 Task: Create a rule when a card is emailed into the board by anyone except me.
Action: Mouse pressed left at (509, 268)
Screenshot: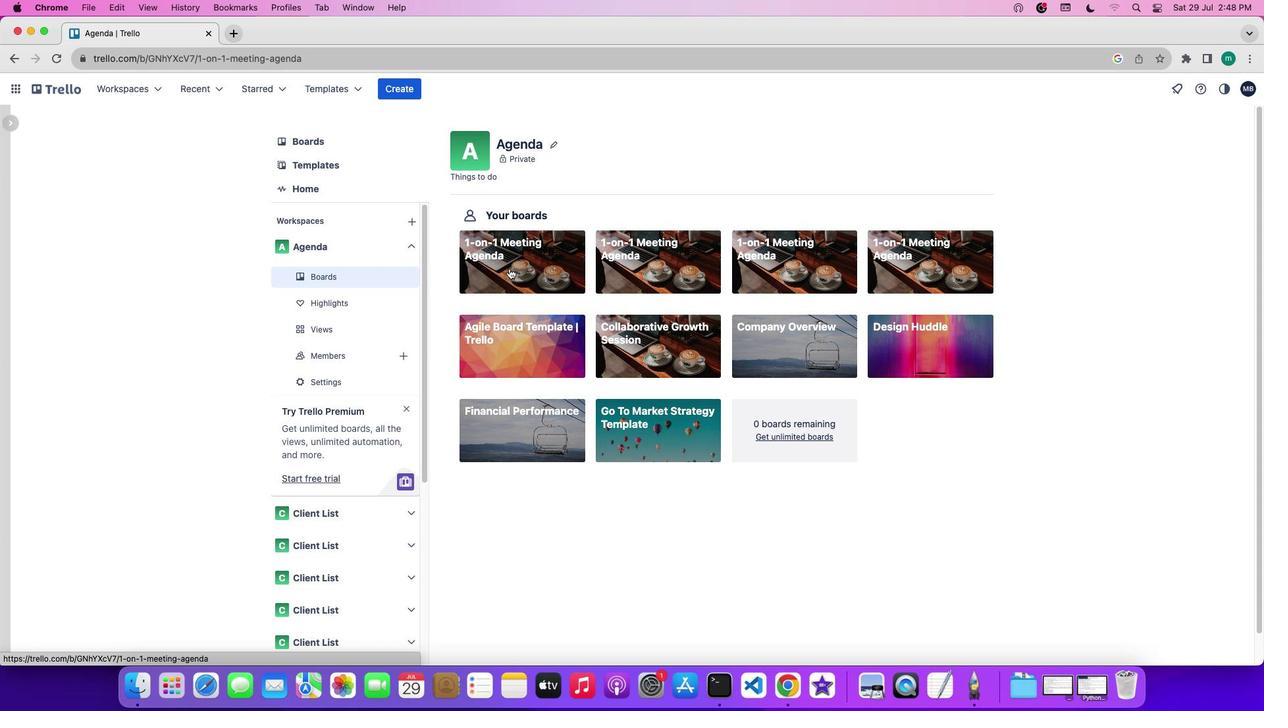 
Action: Mouse moved to (1112, 297)
Screenshot: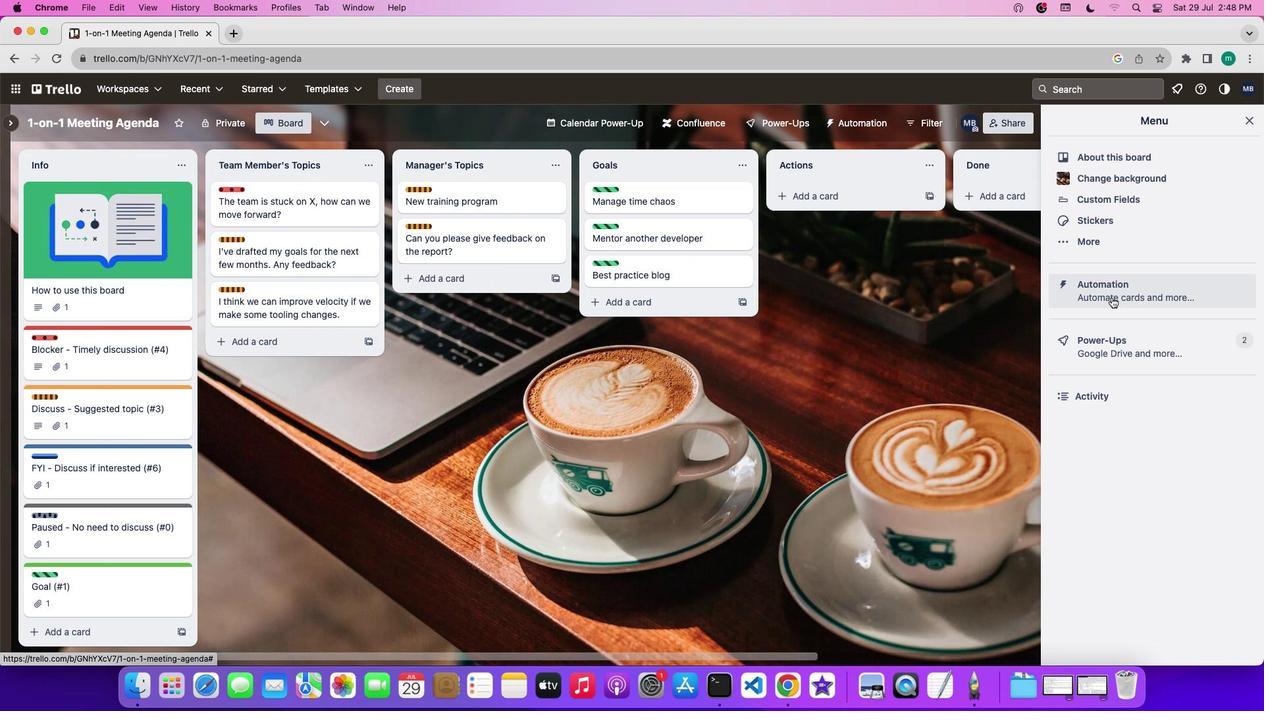 
Action: Mouse pressed left at (1112, 297)
Screenshot: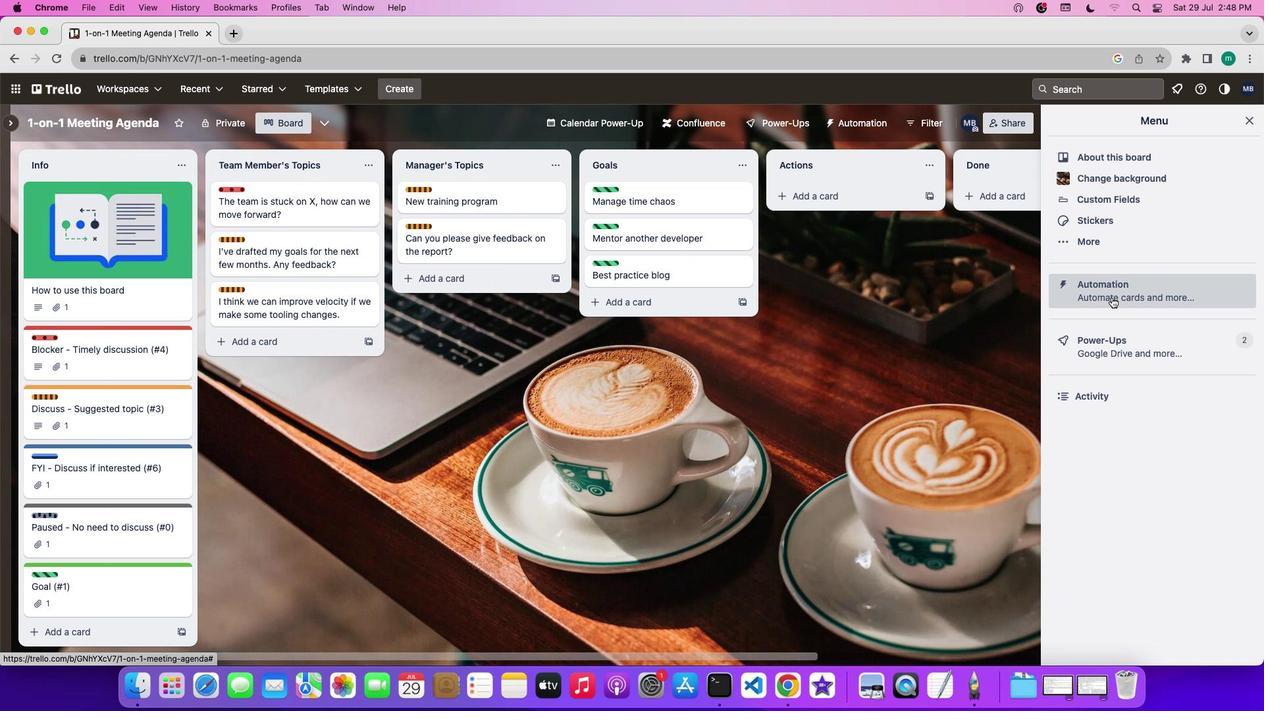 
Action: Mouse moved to (96, 233)
Screenshot: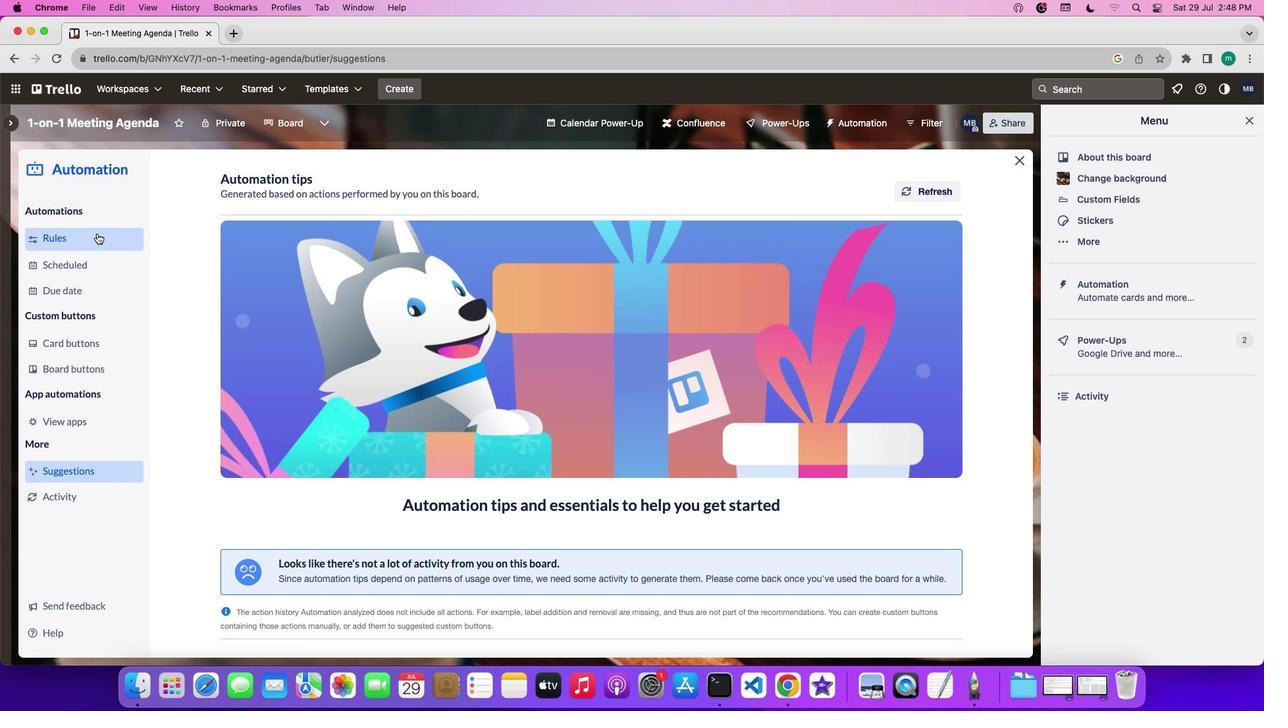 
Action: Mouse pressed left at (96, 233)
Screenshot: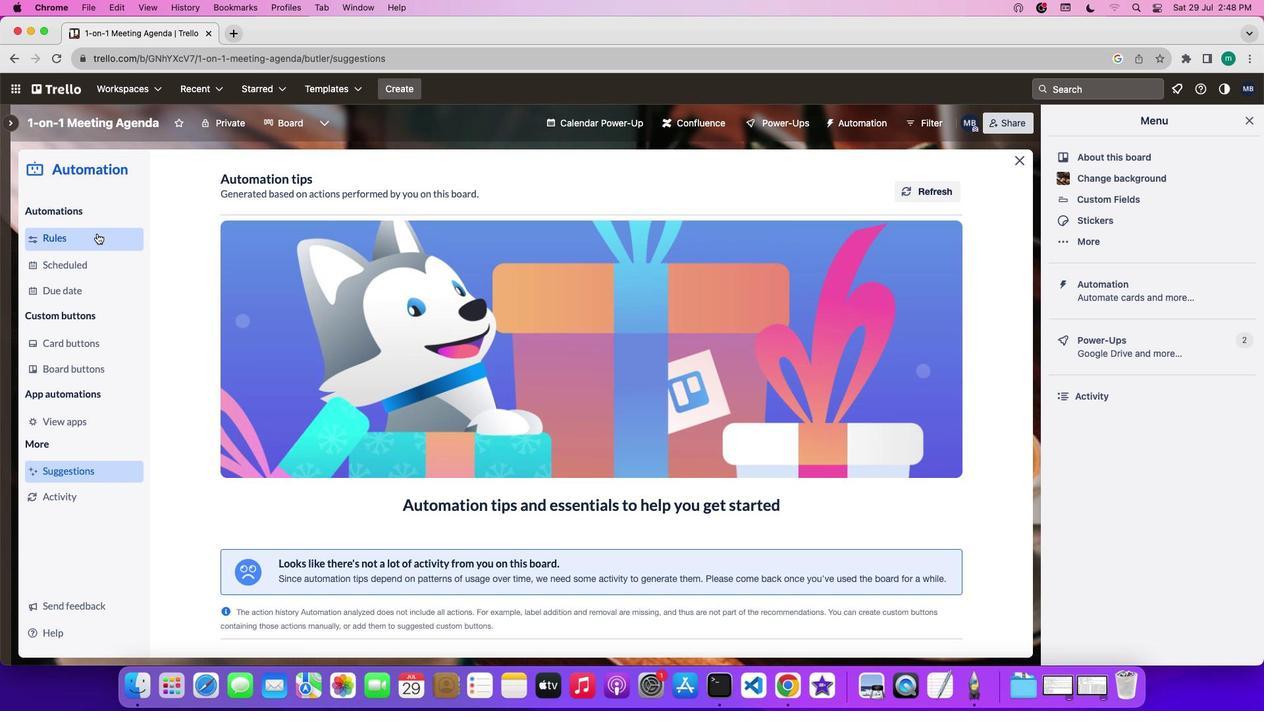
Action: Mouse moved to (291, 471)
Screenshot: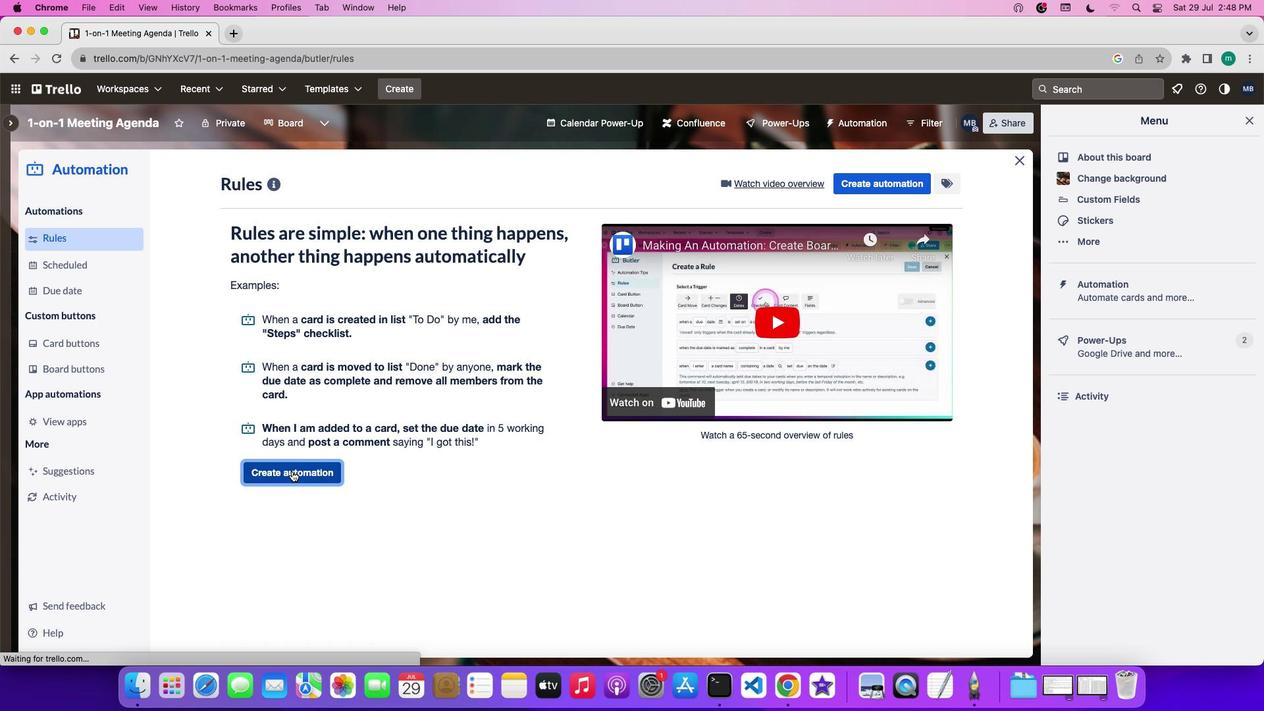 
Action: Mouse pressed left at (291, 471)
Screenshot: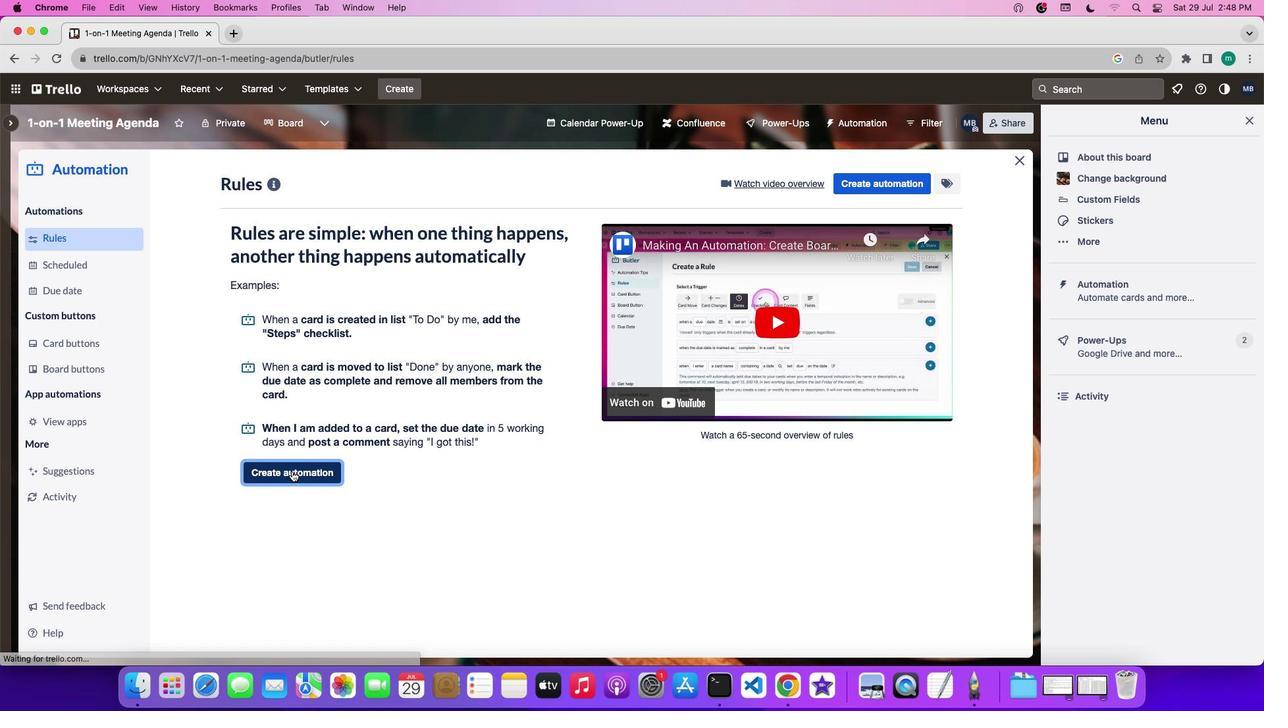 
Action: Mouse moved to (631, 313)
Screenshot: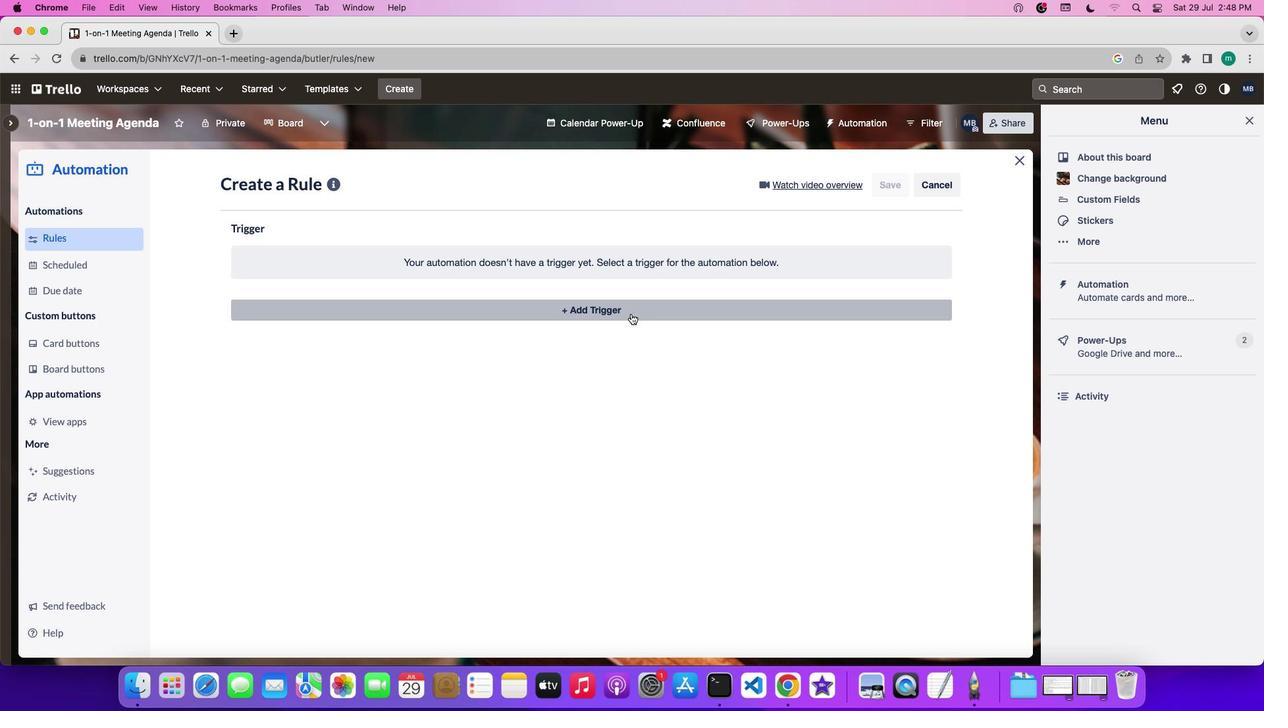 
Action: Mouse pressed left at (631, 313)
Screenshot: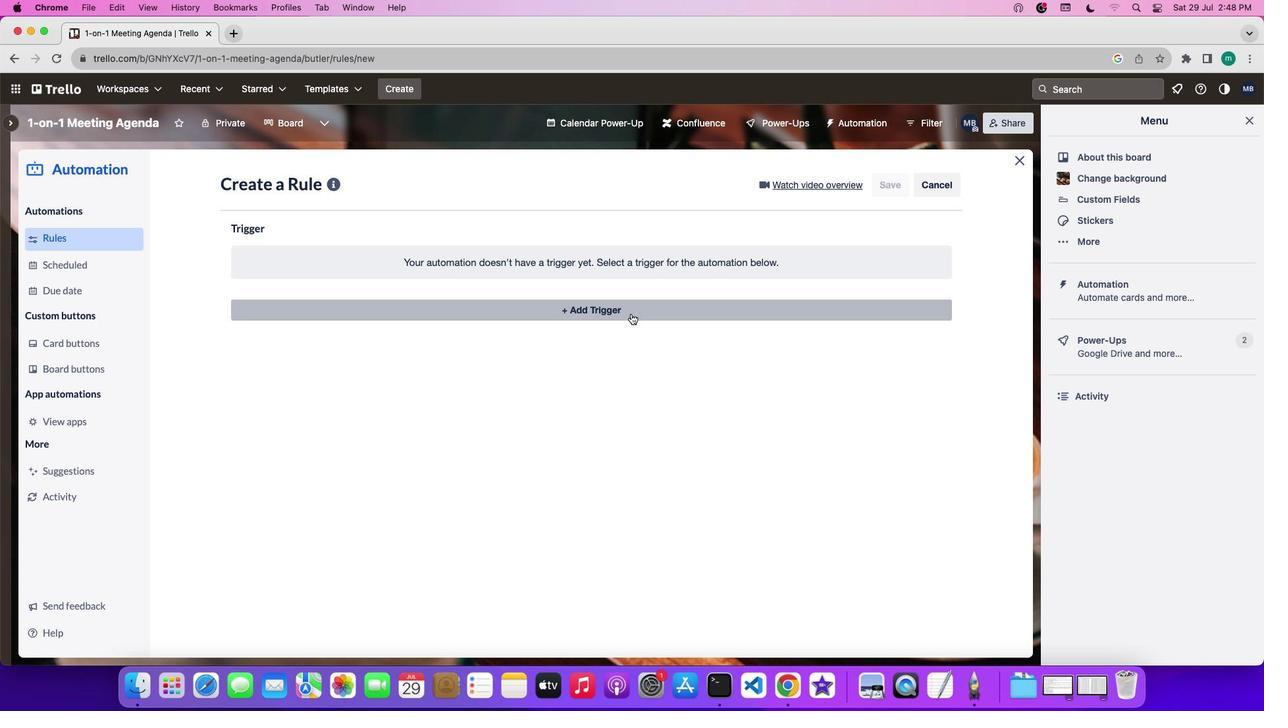 
Action: Mouse moved to (336, 405)
Screenshot: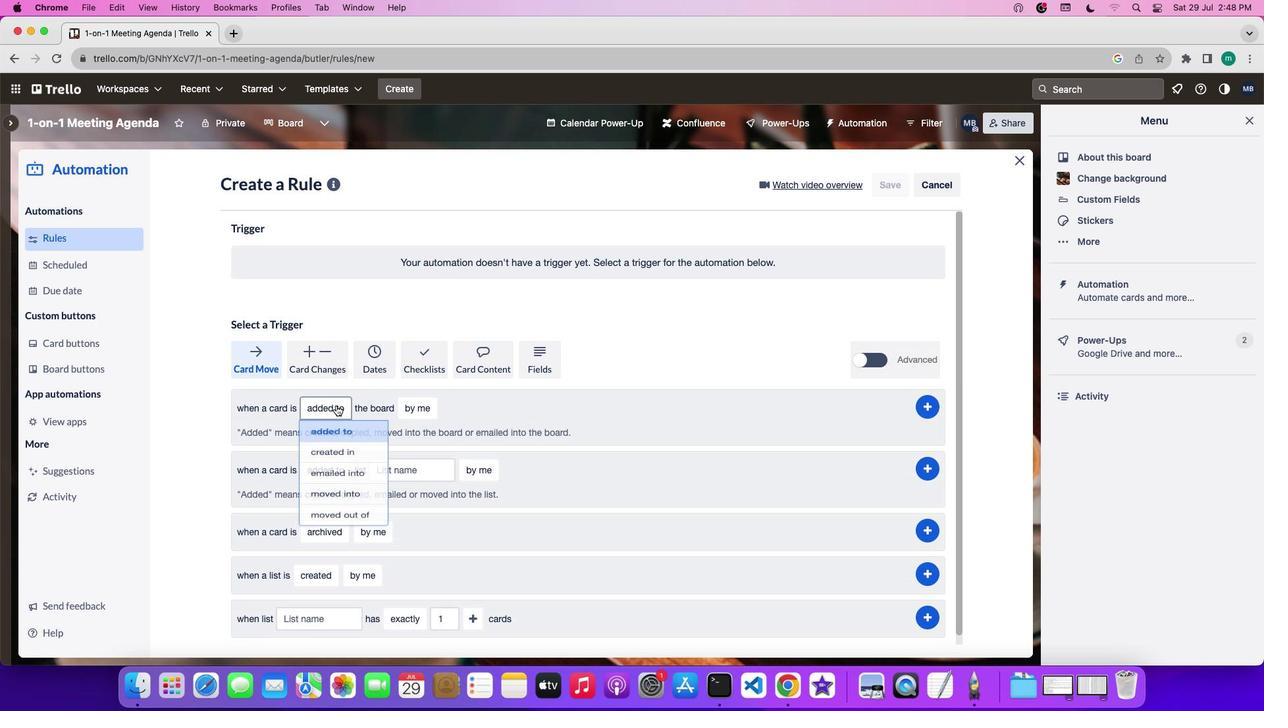 
Action: Mouse pressed left at (336, 405)
Screenshot: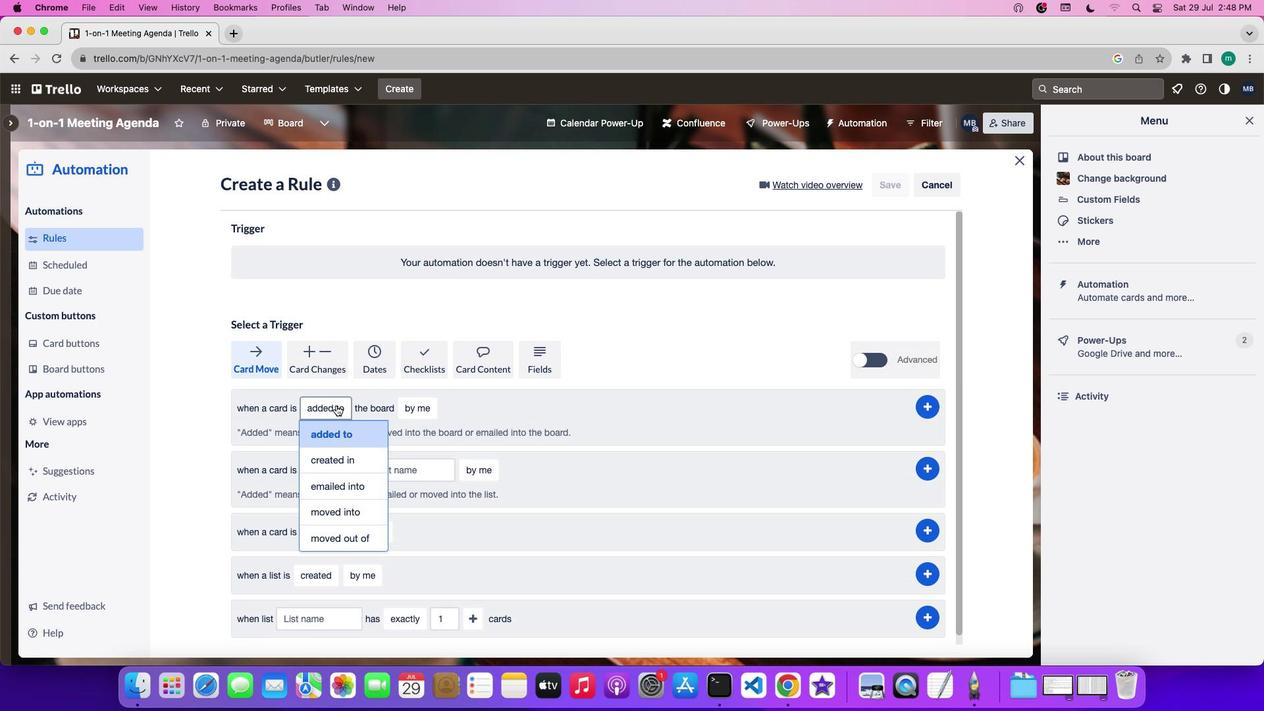 
Action: Mouse moved to (337, 485)
Screenshot: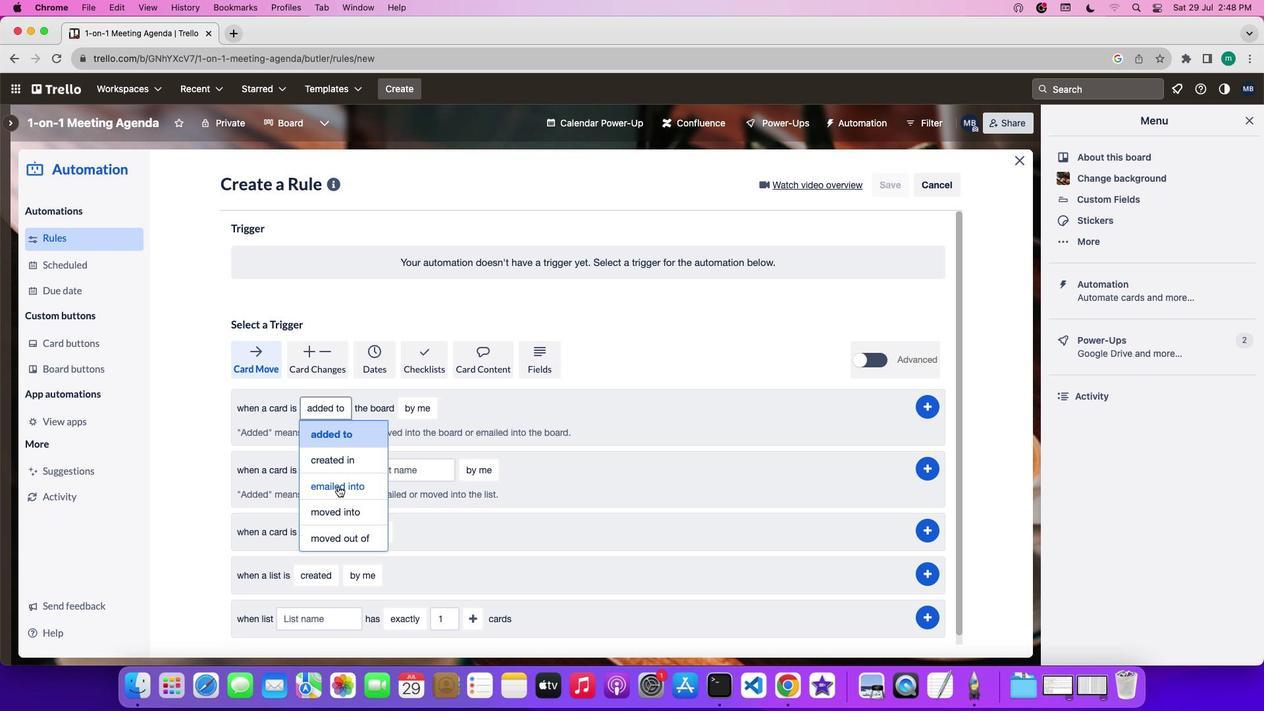 
Action: Mouse pressed left at (337, 485)
Screenshot: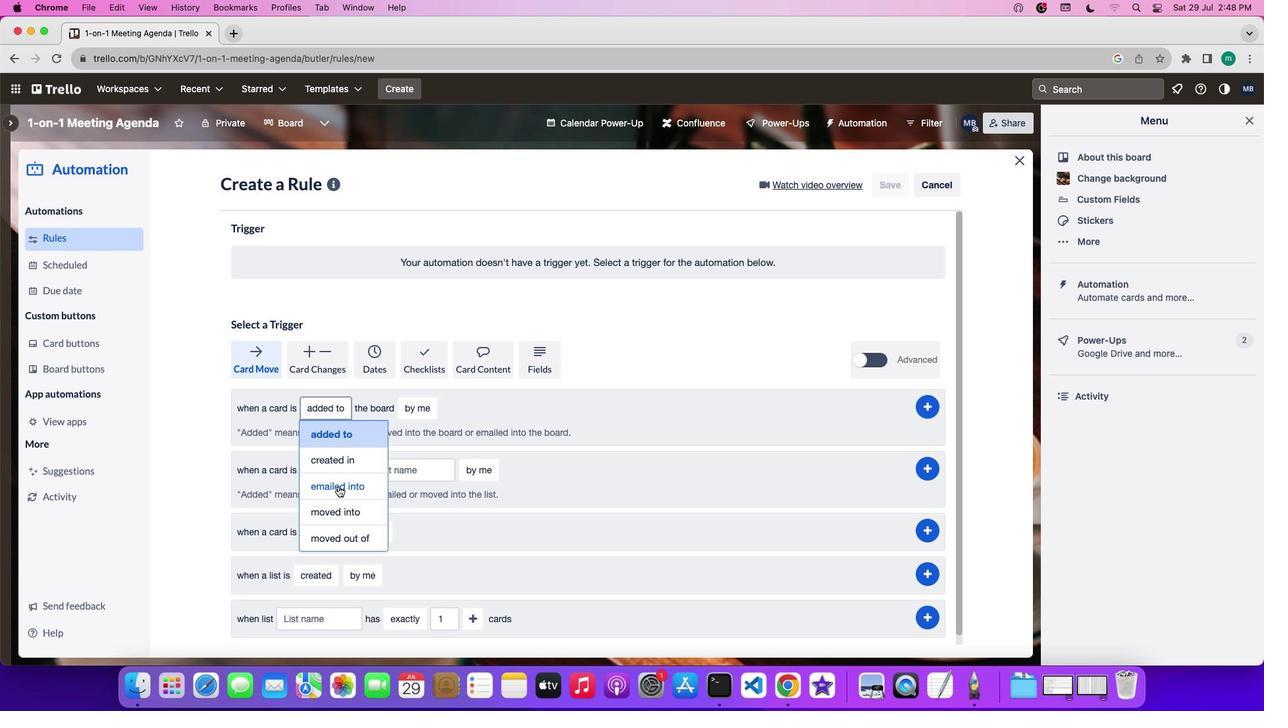 
Action: Mouse moved to (428, 408)
Screenshot: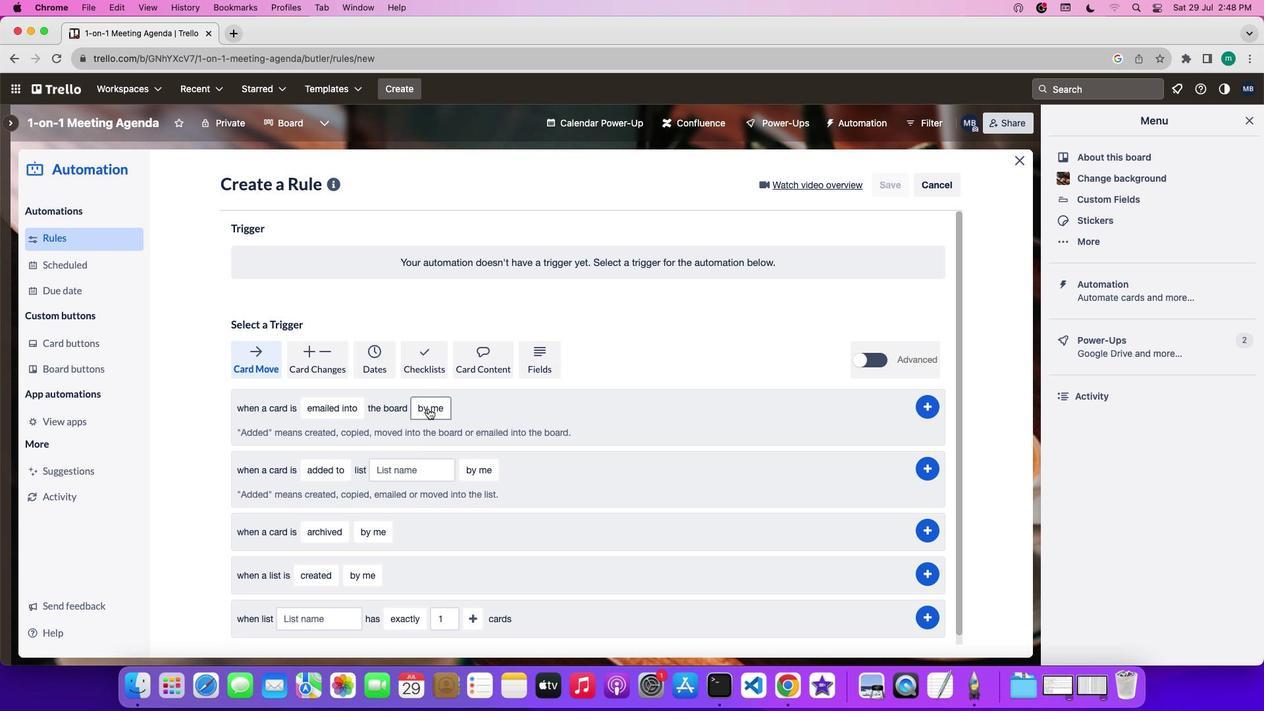 
Action: Mouse pressed left at (428, 408)
Screenshot: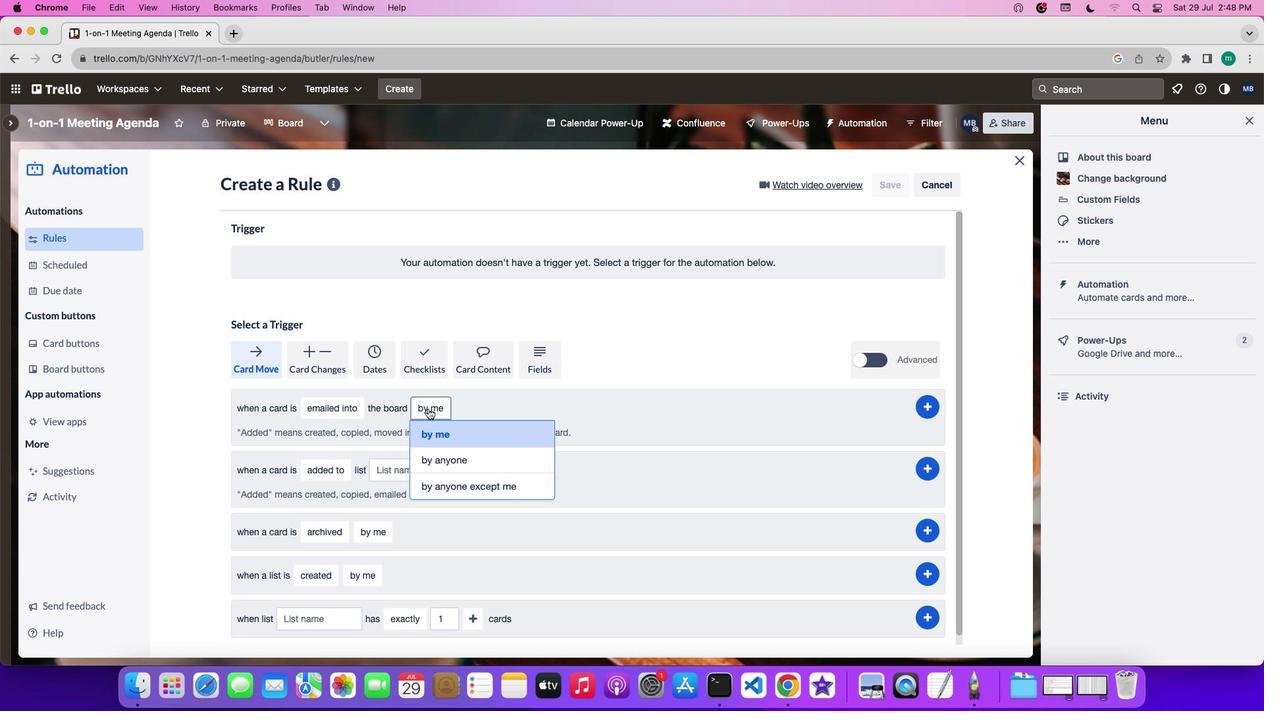 
Action: Mouse moved to (430, 481)
Screenshot: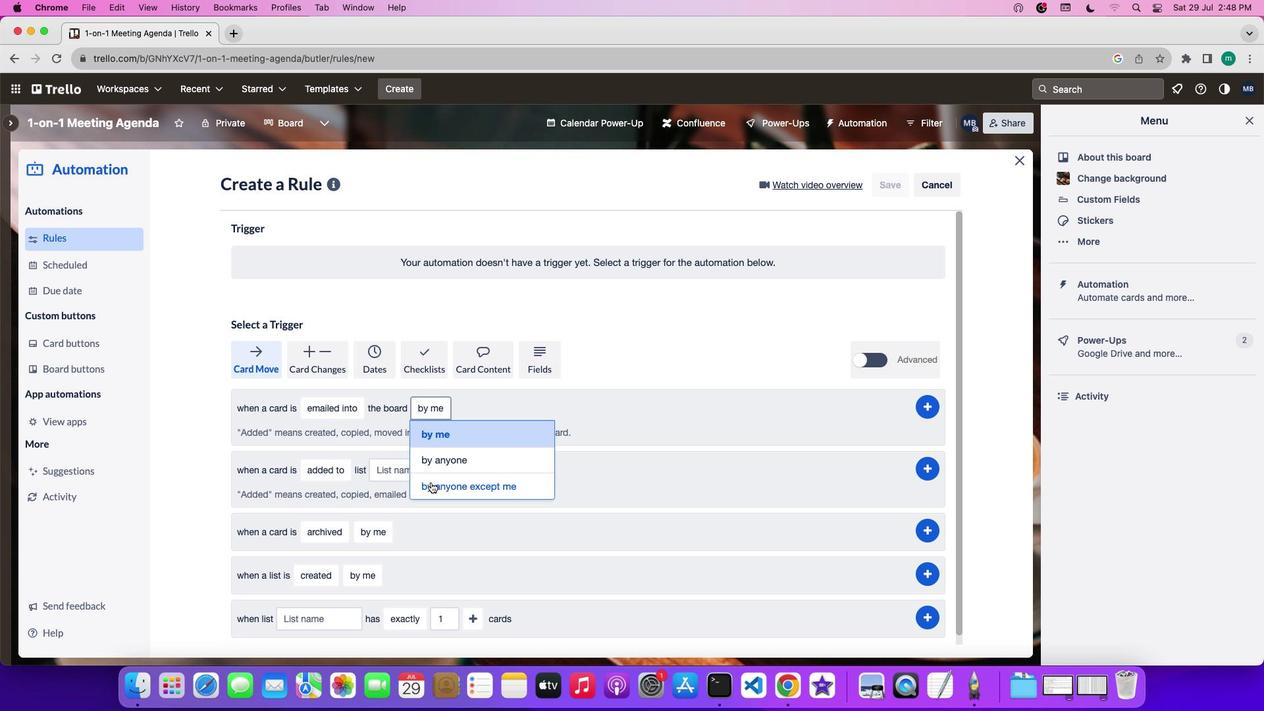 
Action: Mouse pressed left at (430, 481)
Screenshot: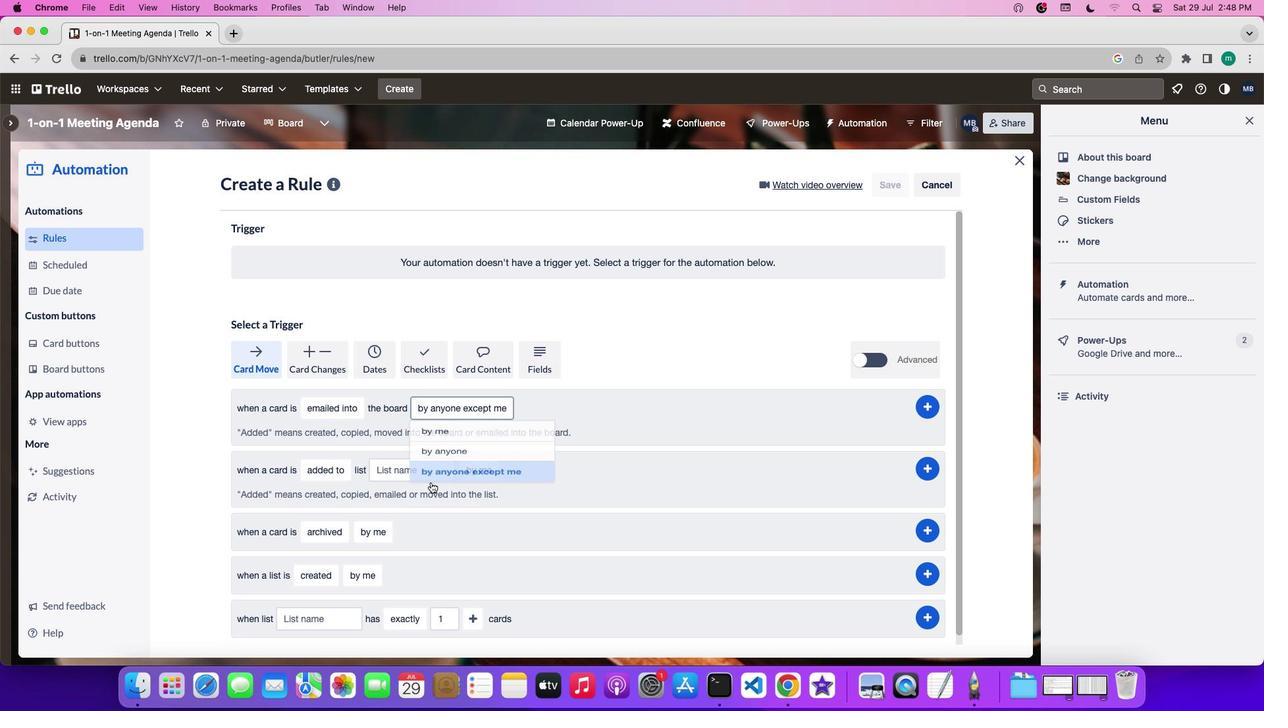 
Action: Mouse moved to (925, 409)
Screenshot: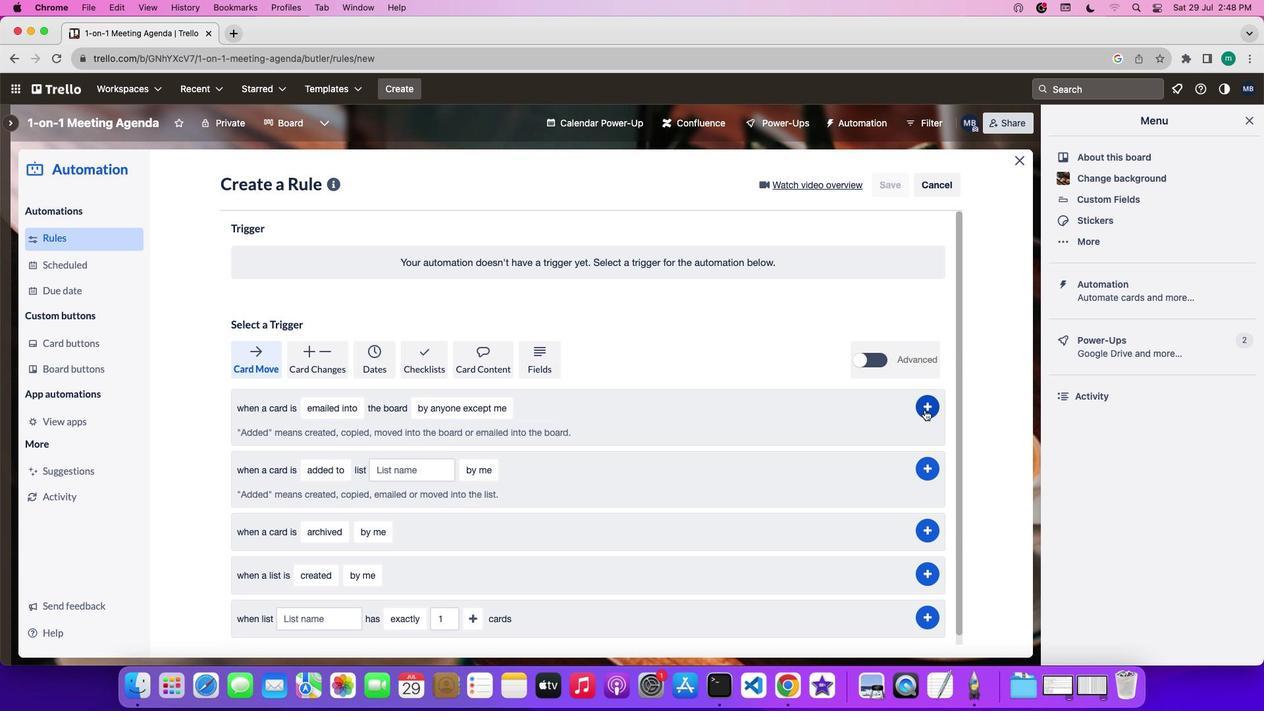 
Action: Mouse pressed left at (925, 409)
Screenshot: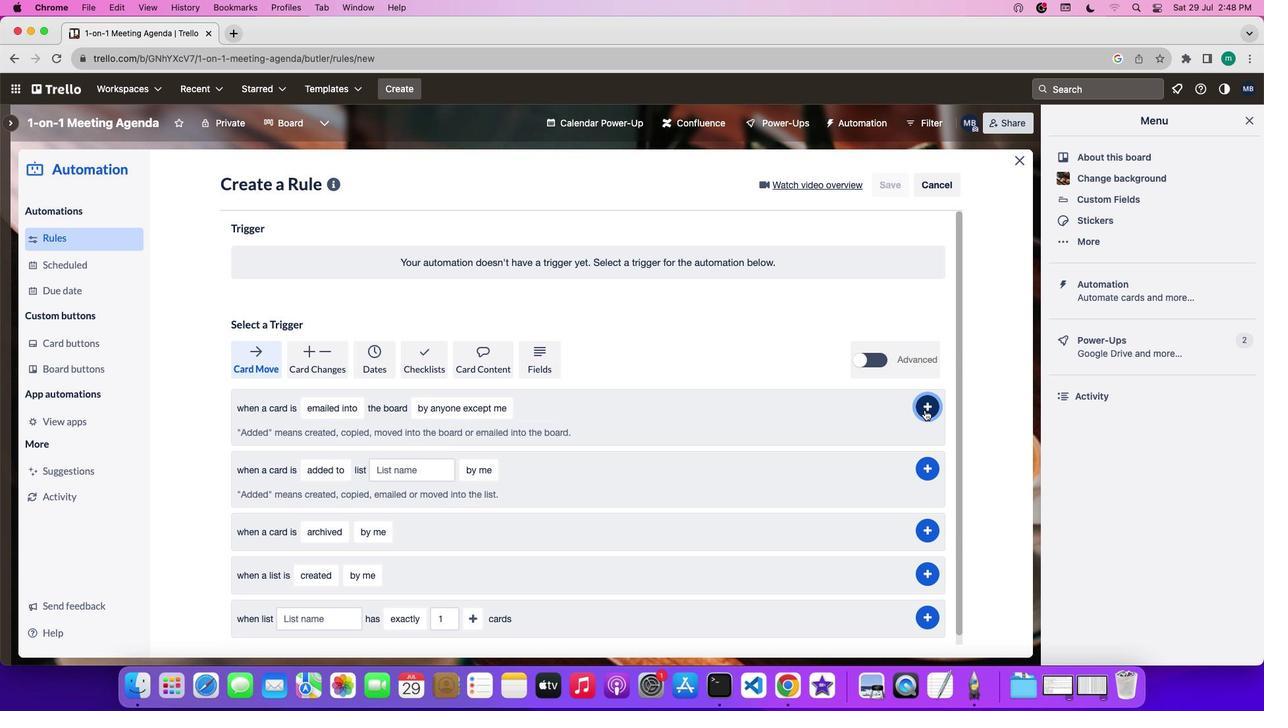 
Action: Mouse moved to (913, 370)
Screenshot: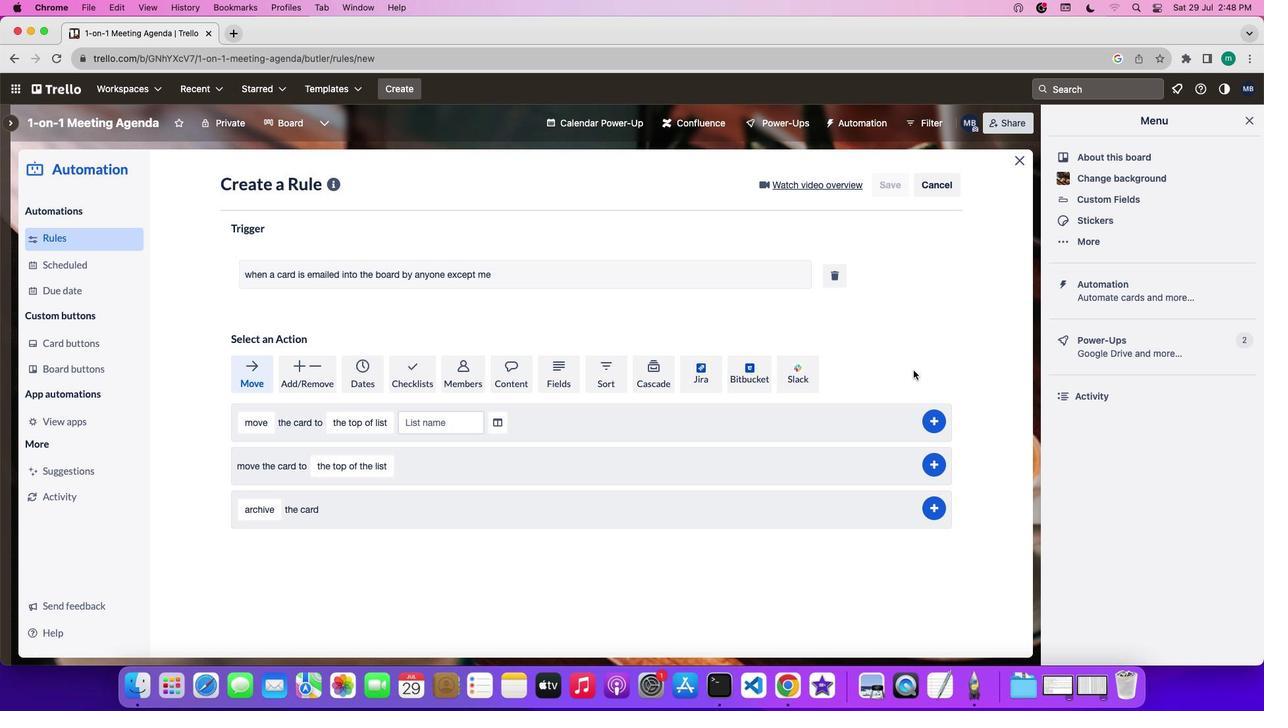 
